 Task: Add Alter Eco Raspberry Blackout Chocolate Bar to the cart.
Action: Mouse moved to (19, 62)
Screenshot: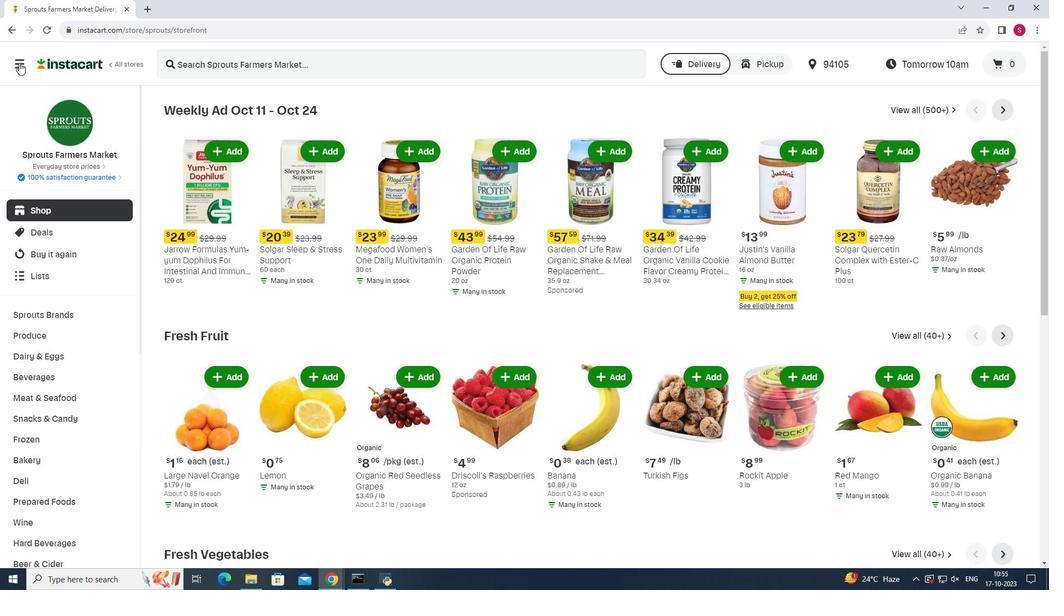 
Action: Mouse pressed left at (19, 62)
Screenshot: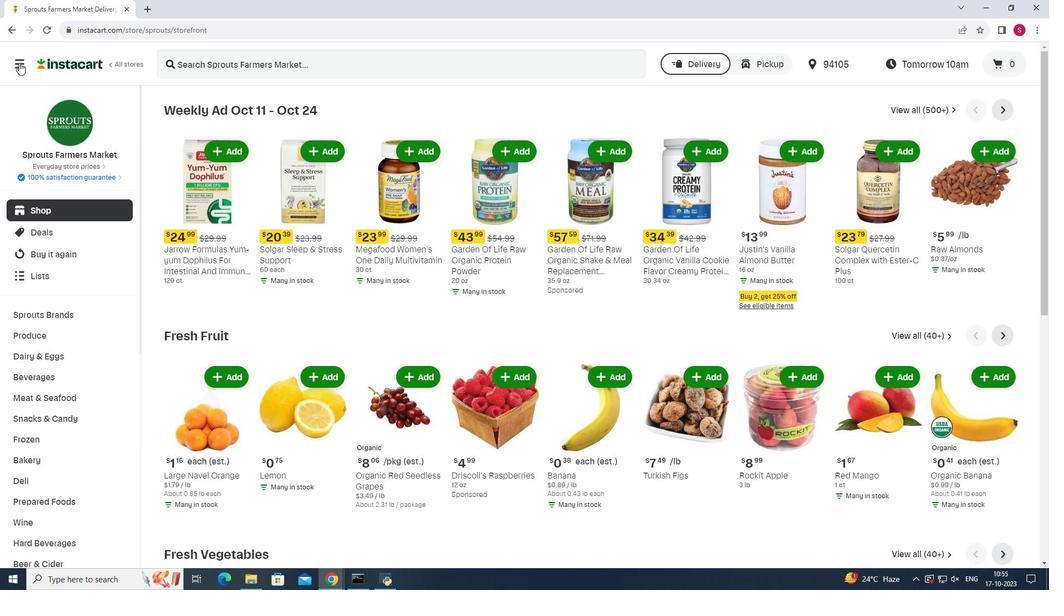 
Action: Mouse moved to (75, 289)
Screenshot: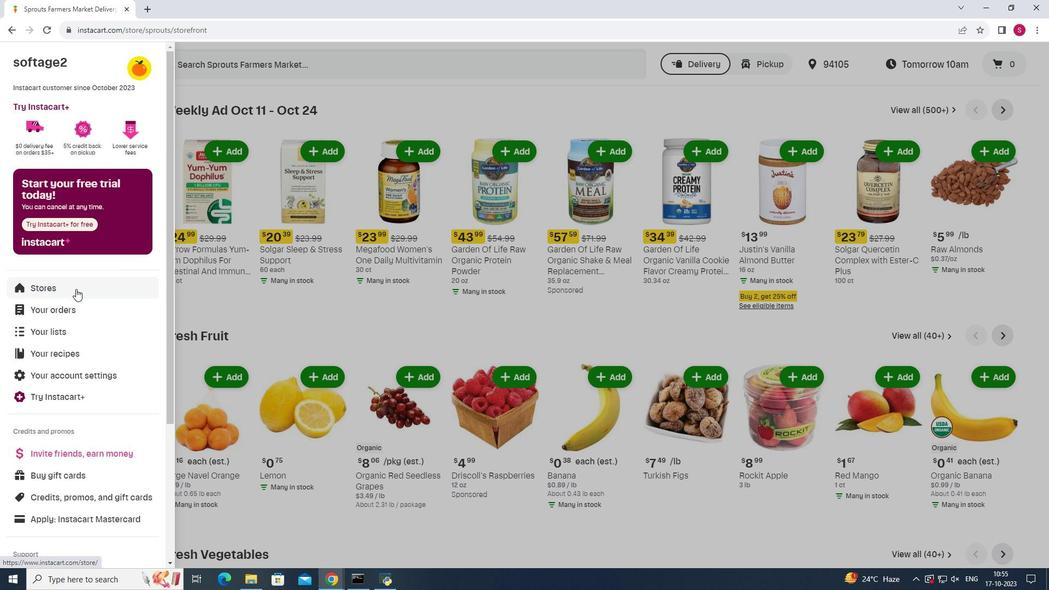 
Action: Mouse pressed left at (75, 289)
Screenshot: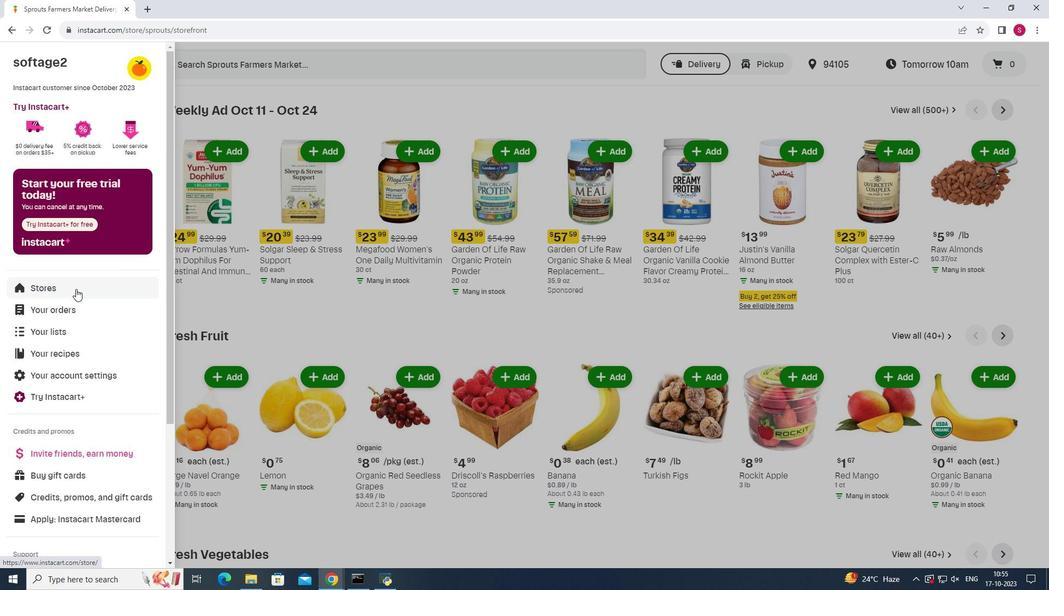 
Action: Mouse moved to (256, 96)
Screenshot: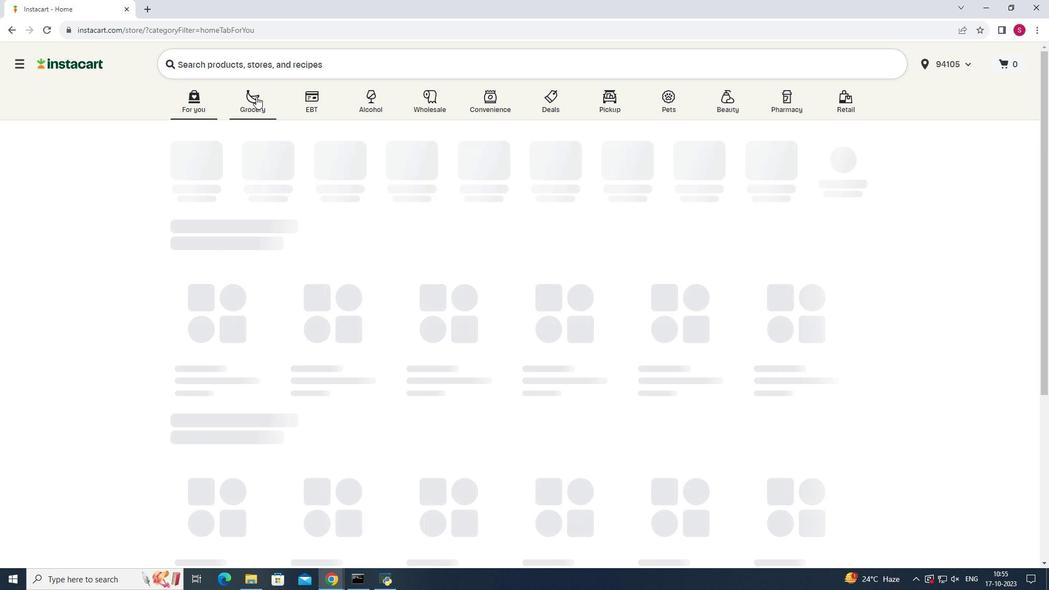 
Action: Mouse pressed left at (256, 96)
Screenshot: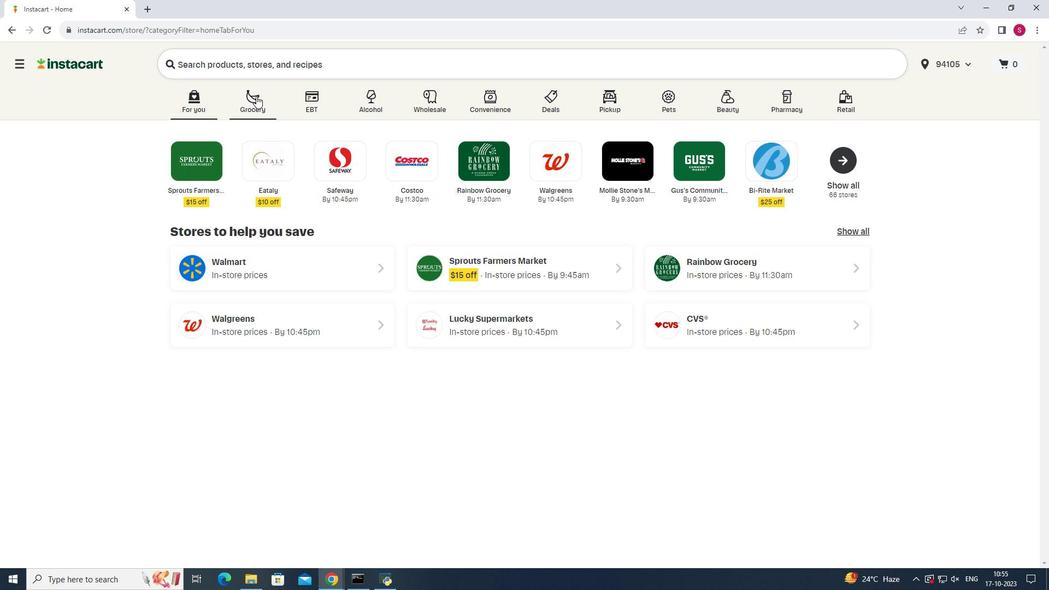 
Action: Mouse moved to (730, 150)
Screenshot: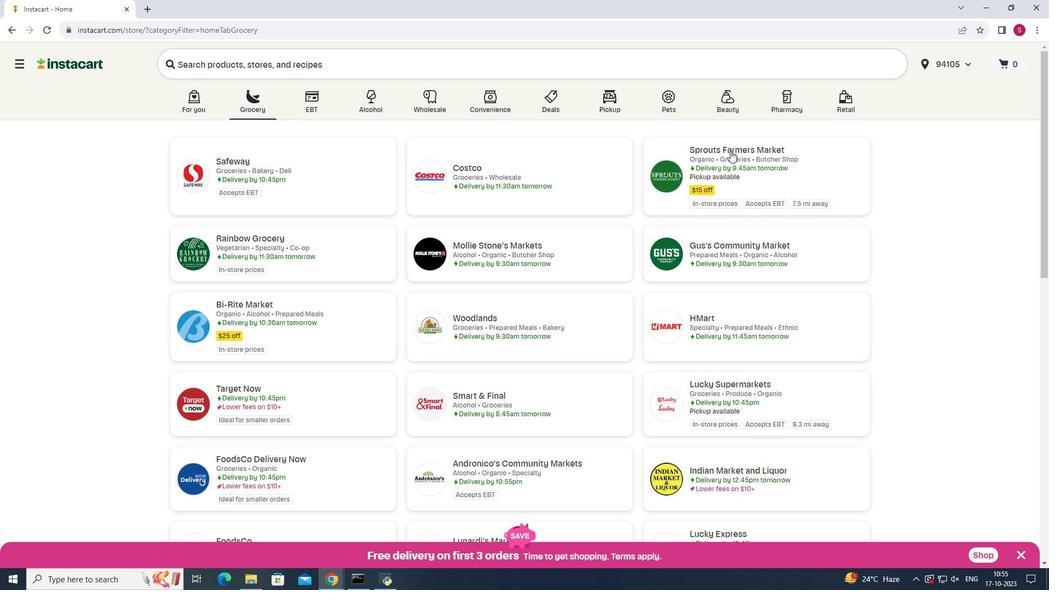 
Action: Mouse pressed left at (730, 150)
Screenshot: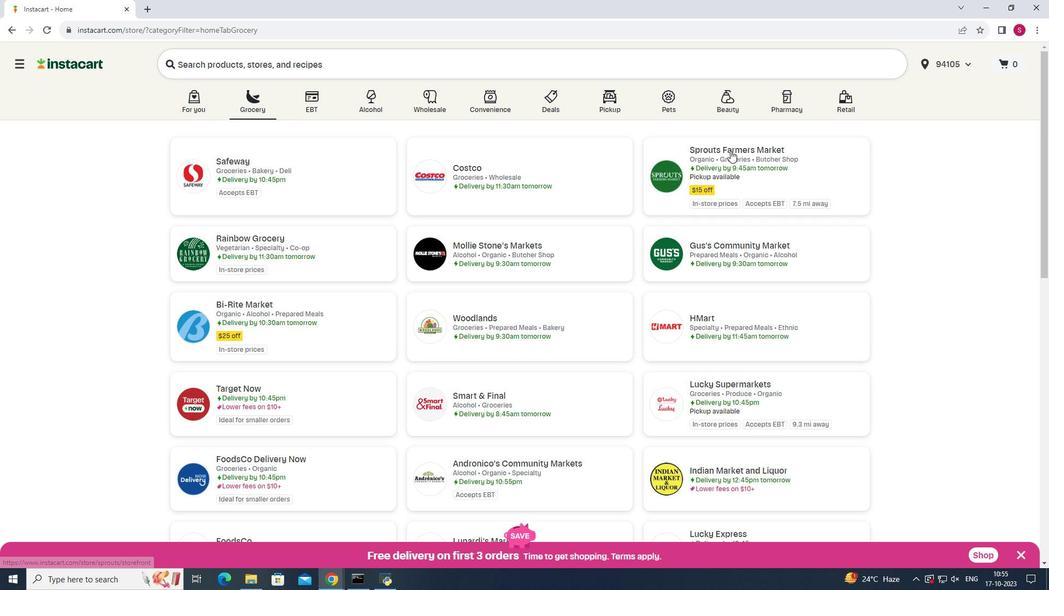 
Action: Mouse moved to (66, 418)
Screenshot: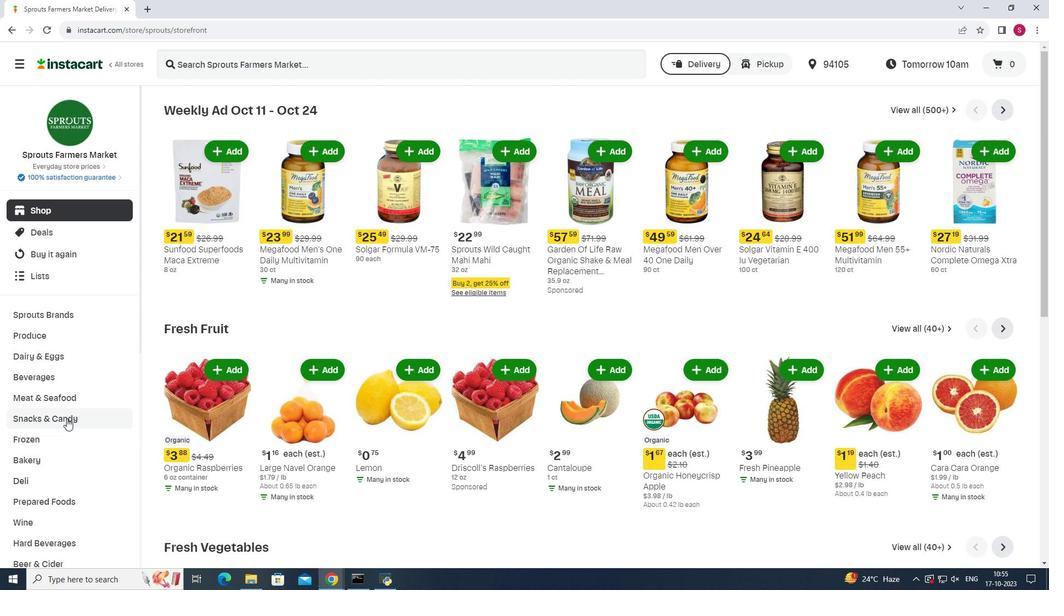 
Action: Mouse pressed left at (66, 418)
Screenshot: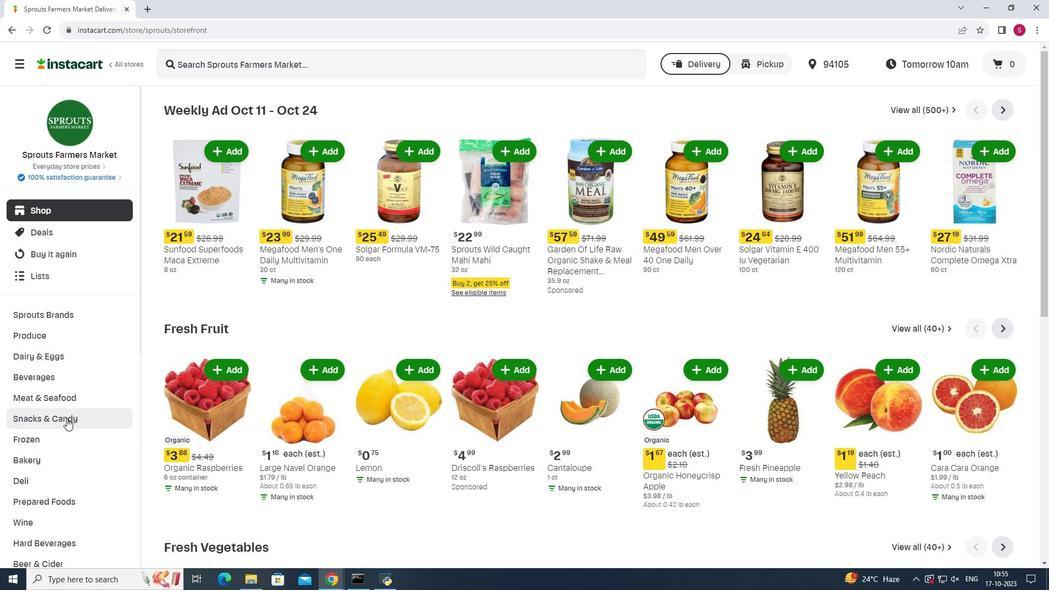 
Action: Mouse moved to (306, 131)
Screenshot: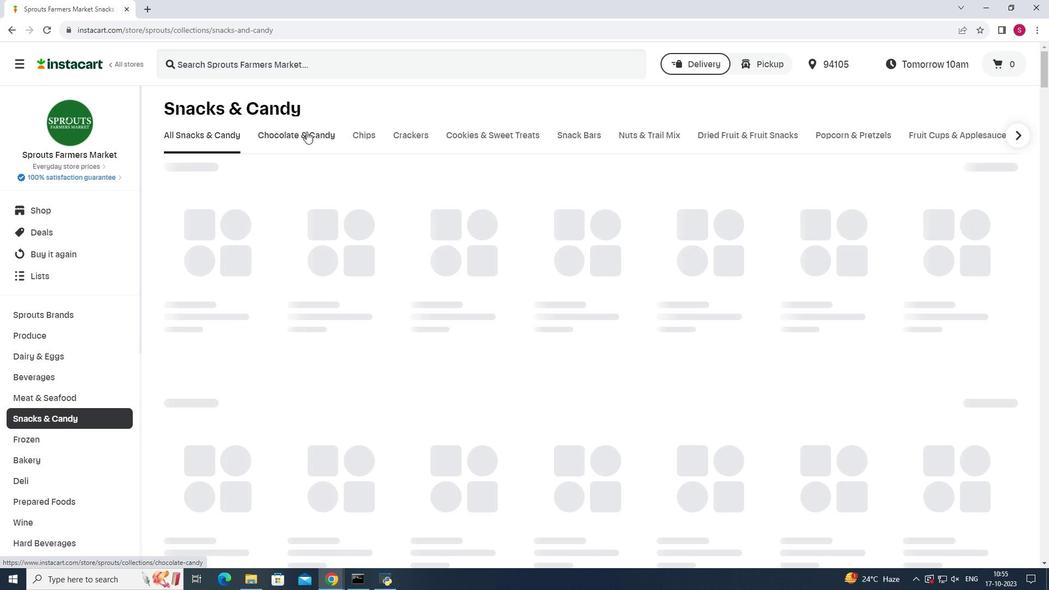 
Action: Mouse pressed left at (306, 131)
Screenshot: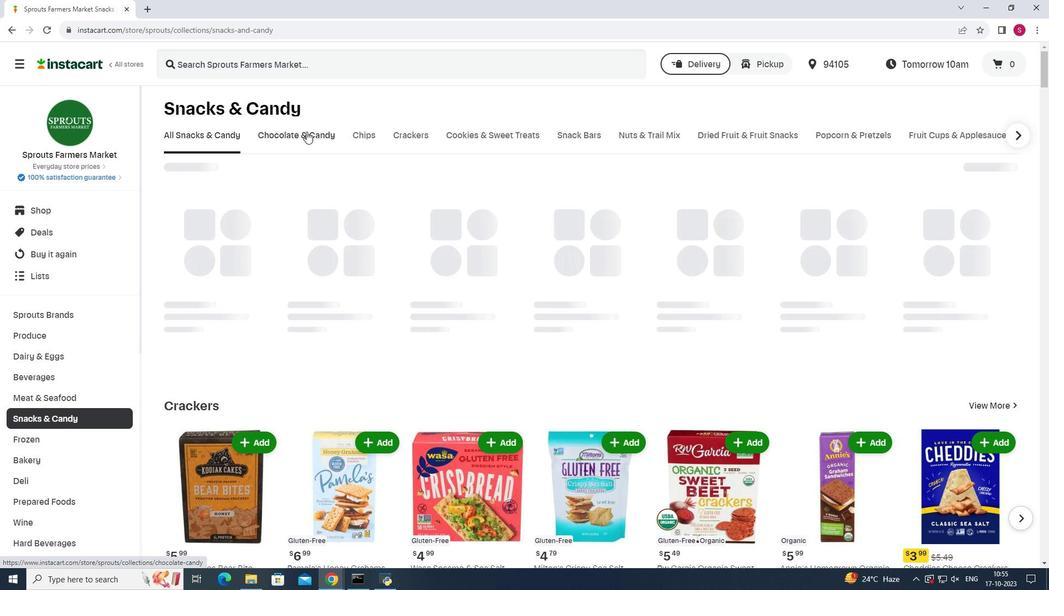 
Action: Mouse moved to (288, 180)
Screenshot: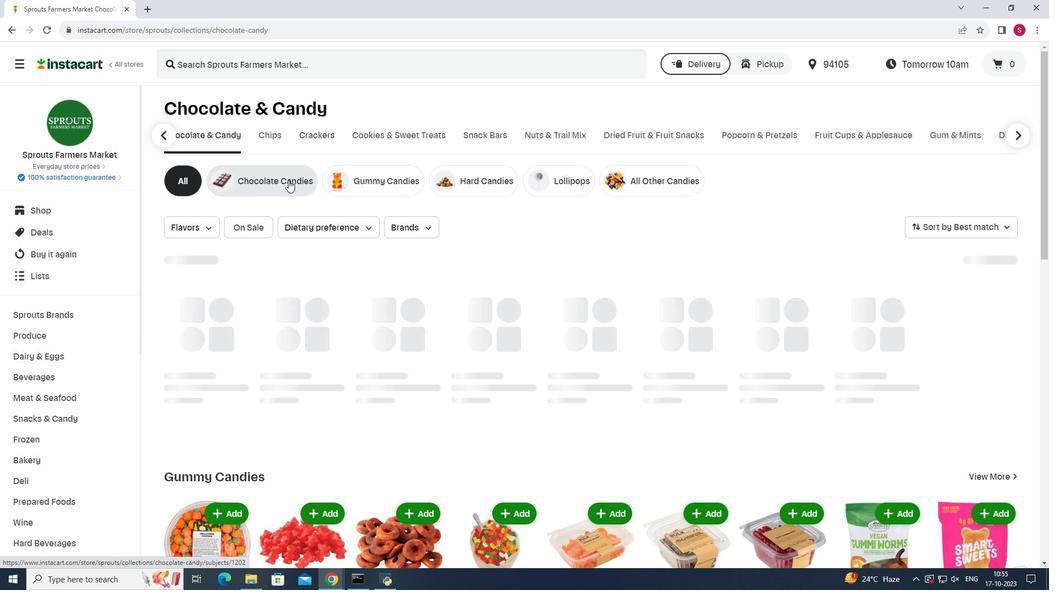 
Action: Mouse pressed left at (288, 180)
Screenshot: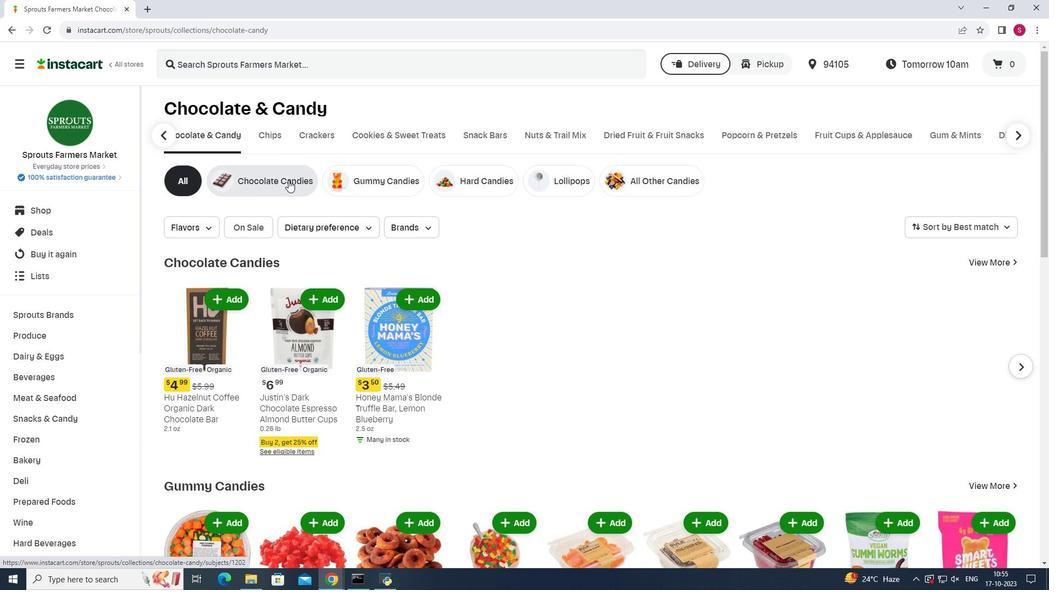
Action: Mouse moved to (446, 63)
Screenshot: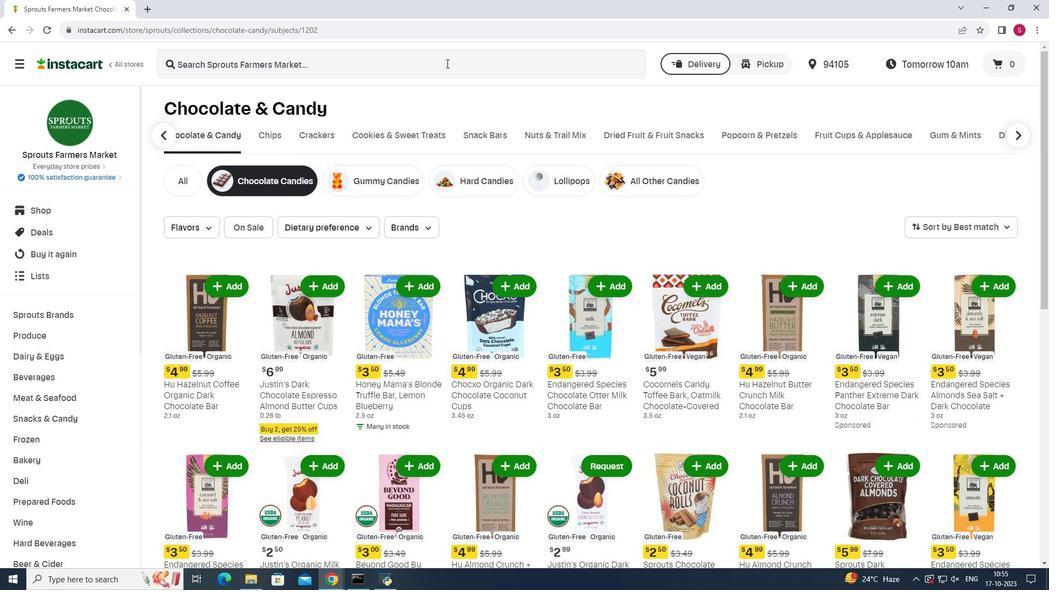 
Action: Mouse pressed left at (446, 63)
Screenshot: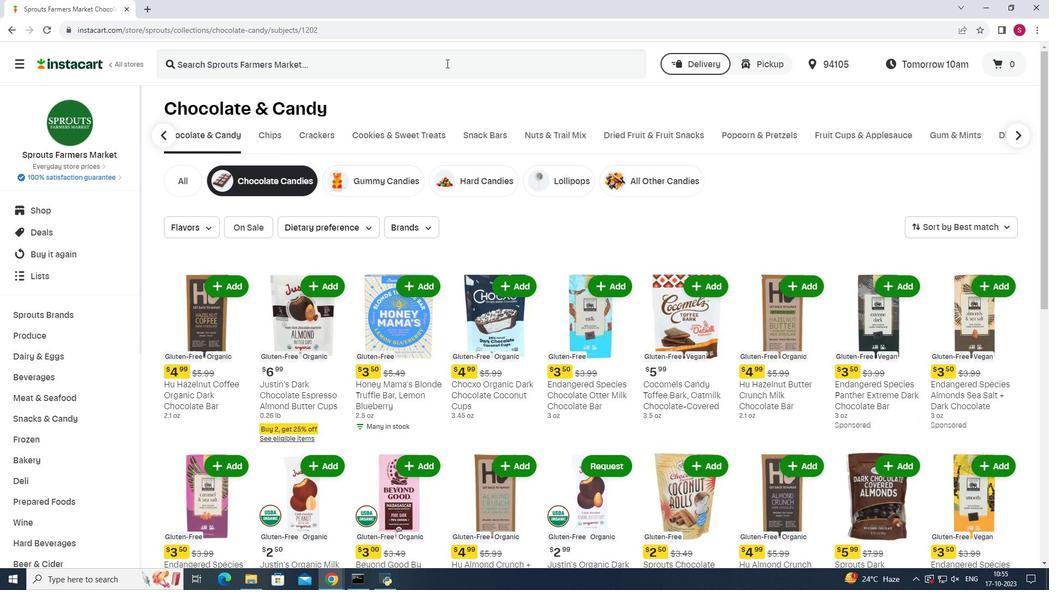 
Action: Key pressed <Key.shift>Alter<Key.space><Key.shift>Eco<Key.space><Key.shift>Raspberry<Key.space><Key.shift>Blackout<Key.space><Key.shift><Key.shift>Chocolate<Key.space><Key.shift>Bar<Key.enter>
Screenshot: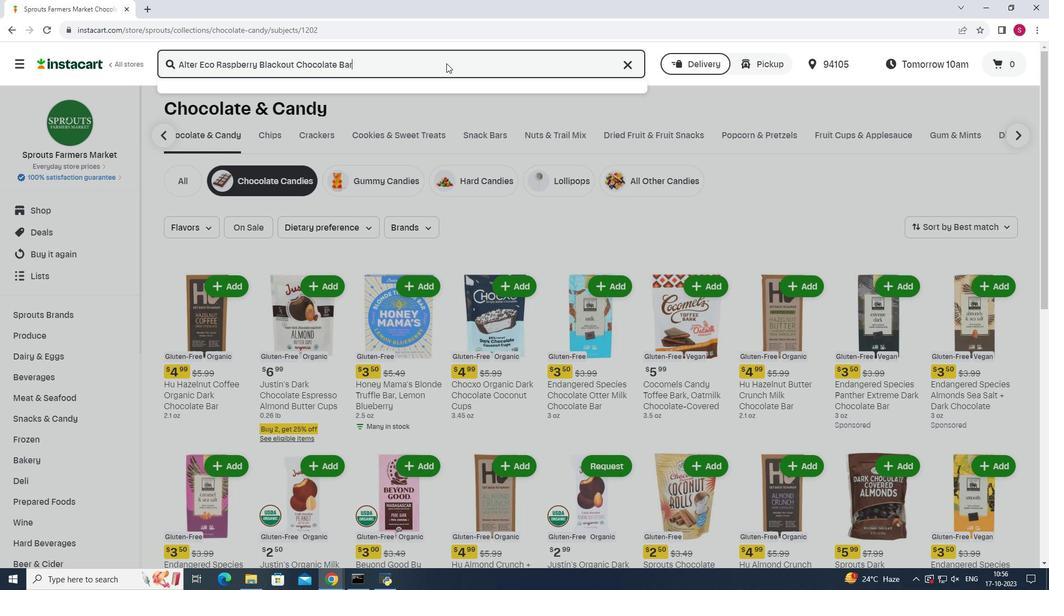 
Action: Mouse moved to (467, 176)
Screenshot: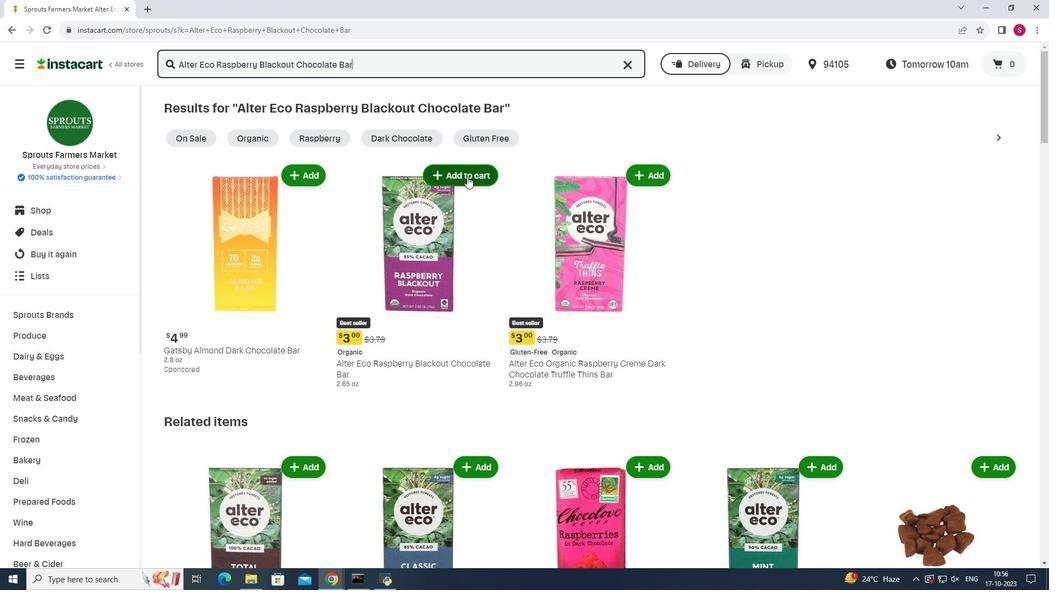 
Action: Mouse pressed left at (467, 176)
Screenshot: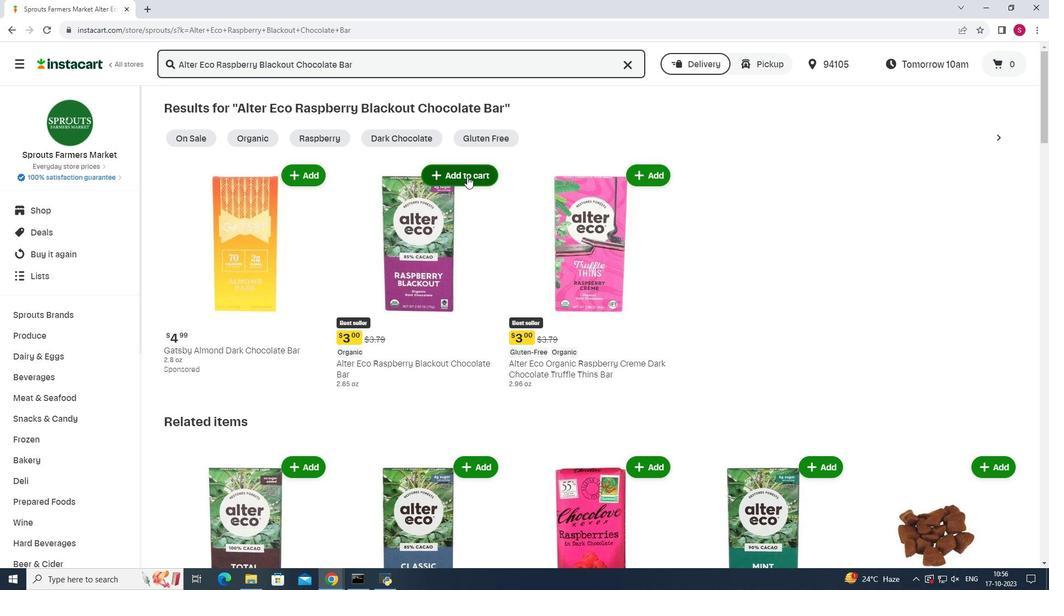 
Action: Mouse moved to (738, 107)
Screenshot: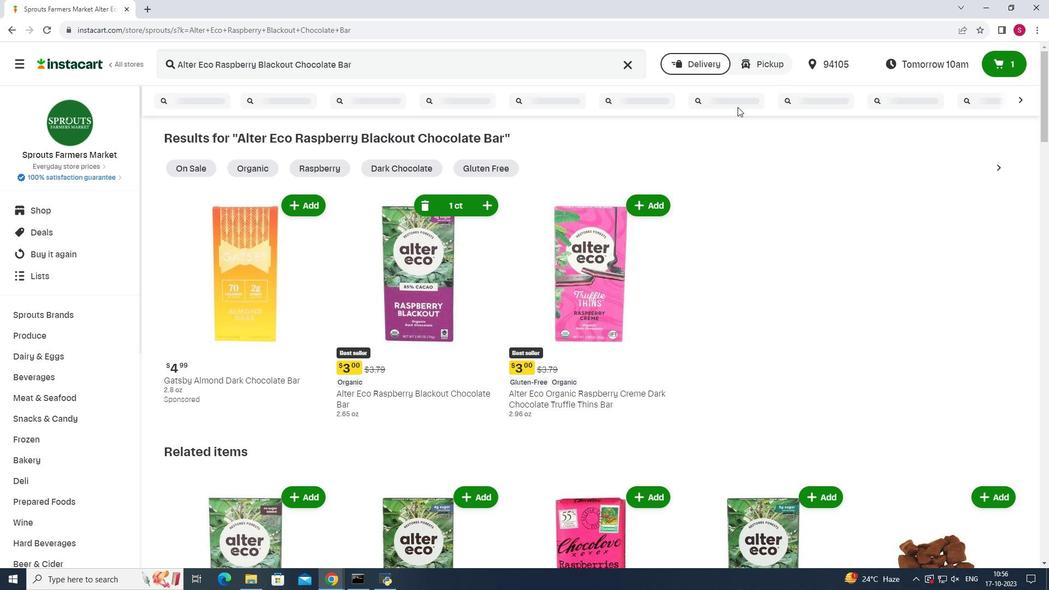 
